 Task: For heading Use Comfortaa with bold and underline.  font size for heading18,  'Change the font style of data to'Comfortaa and font size to 9,  Change the alignment of both headline & data to Align left In the sheet   Elevation Sales review   book
Action: Mouse moved to (95, 174)
Screenshot: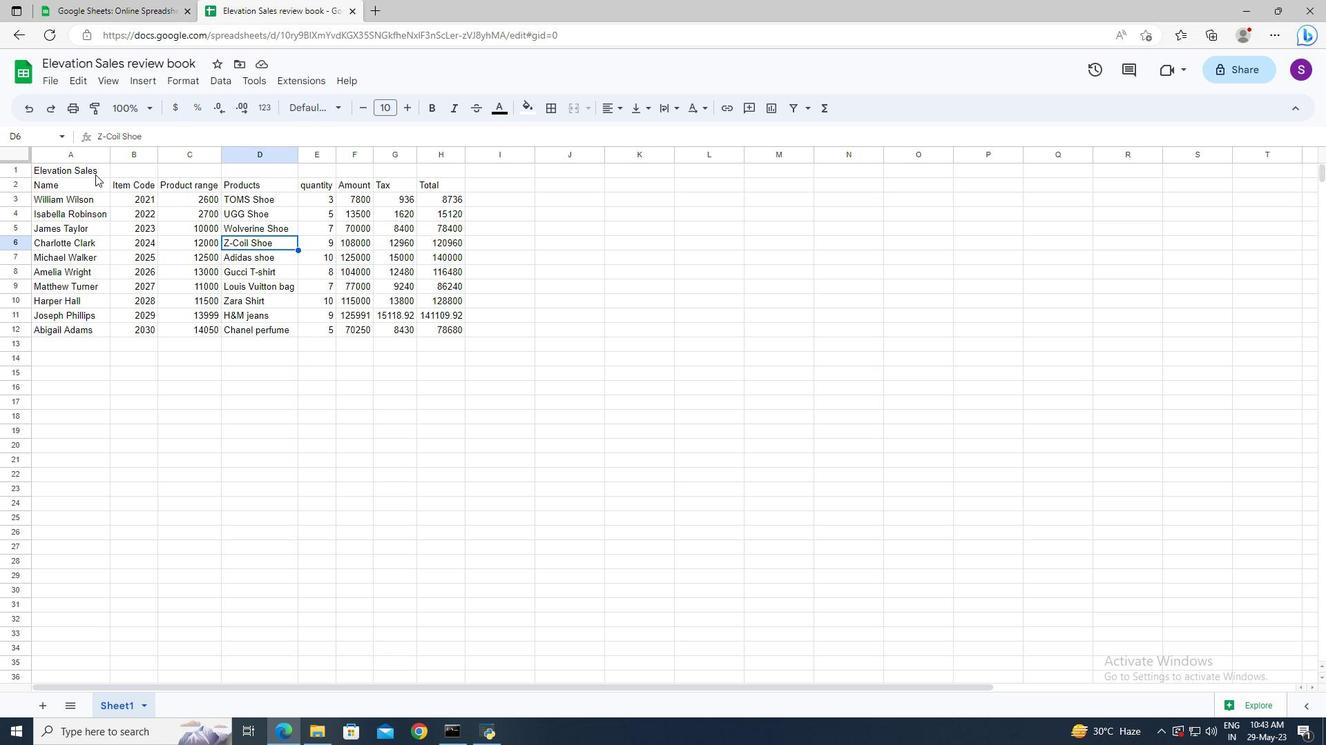 
Action: Mouse pressed left at (95, 174)
Screenshot: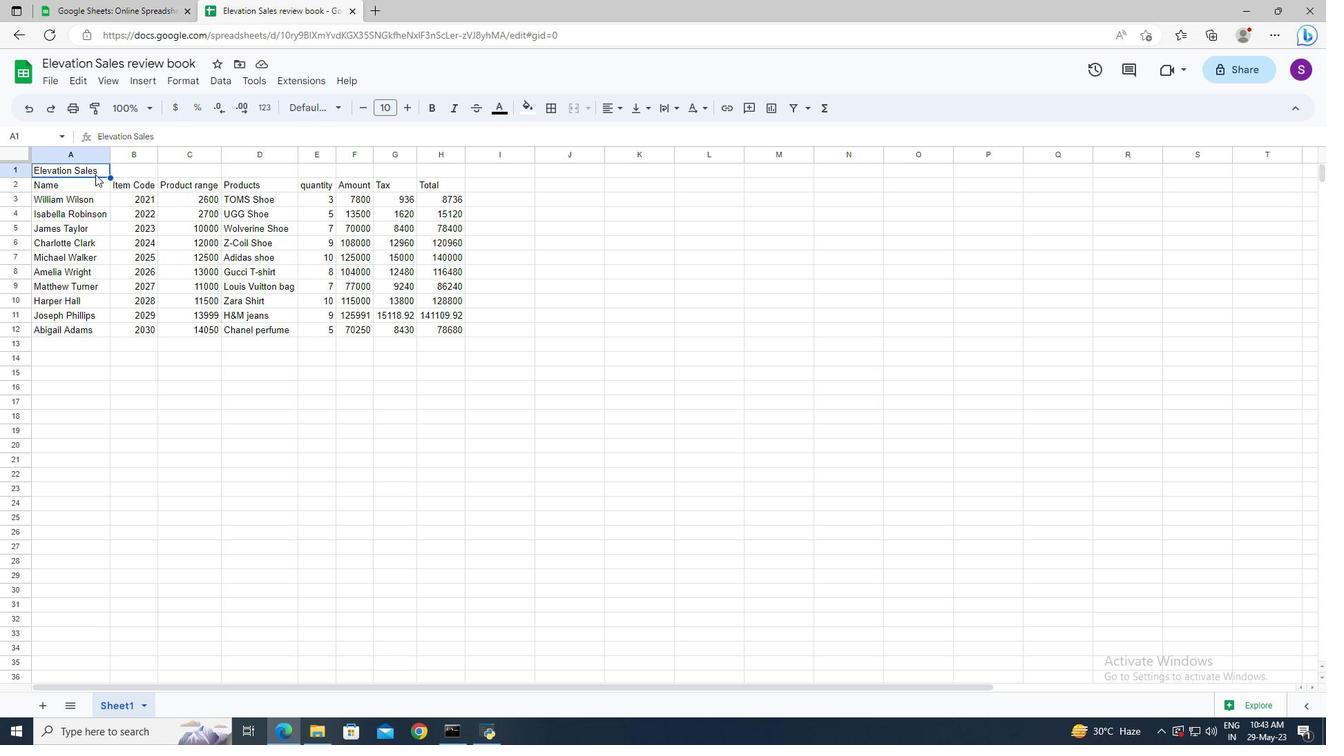 
Action: Mouse moved to (319, 105)
Screenshot: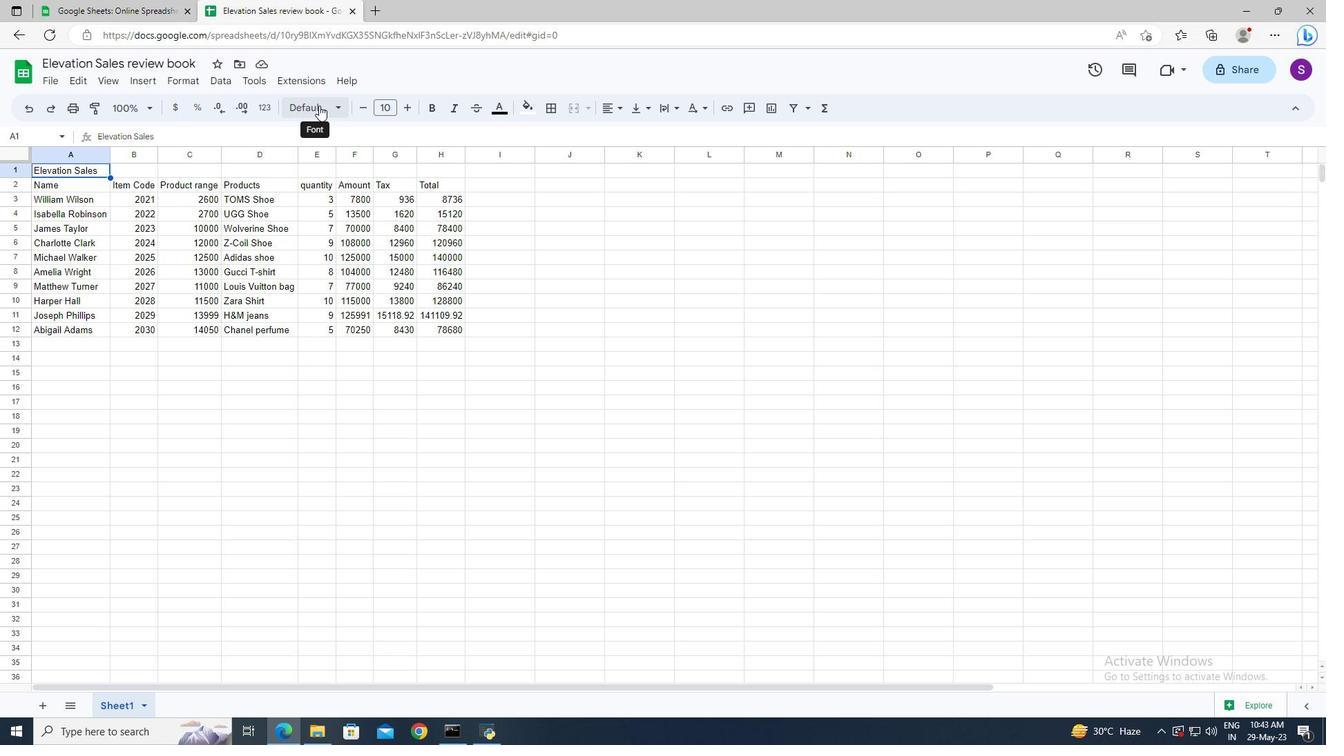 
Action: Mouse pressed left at (319, 105)
Screenshot: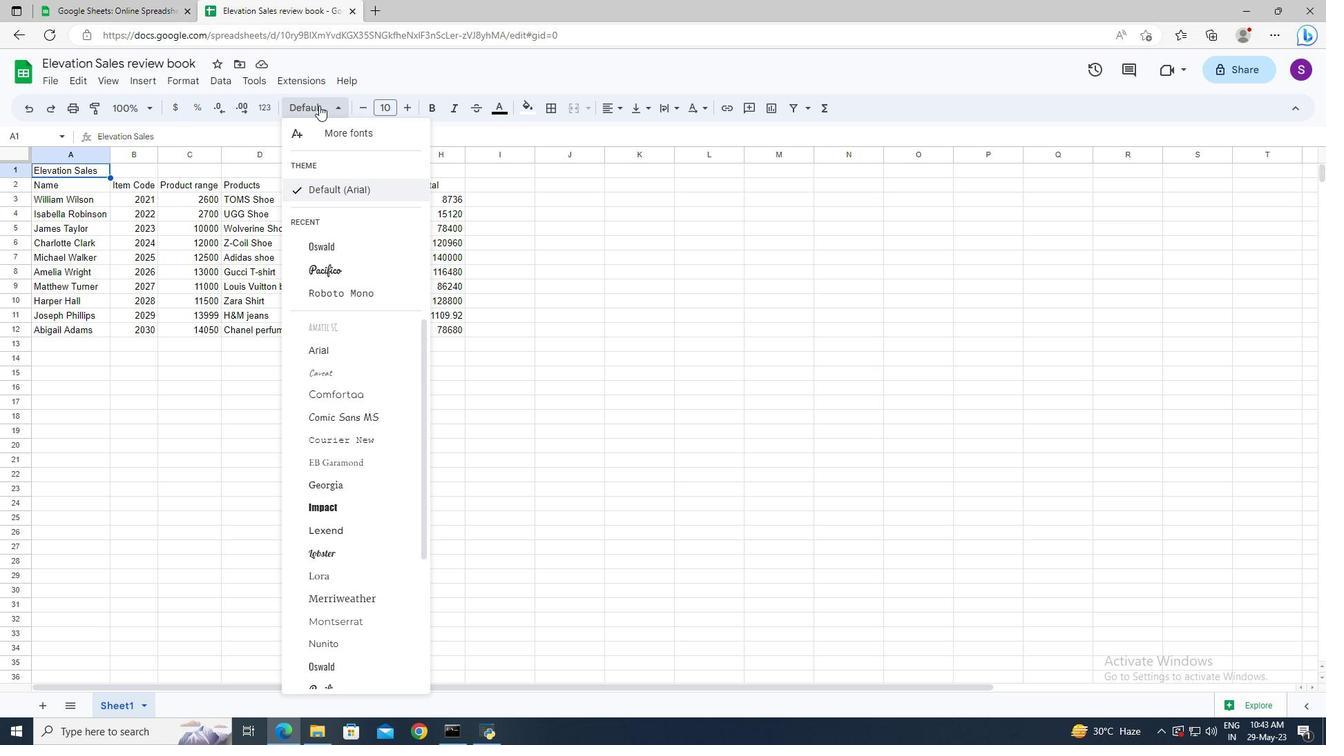 
Action: Mouse moved to (336, 375)
Screenshot: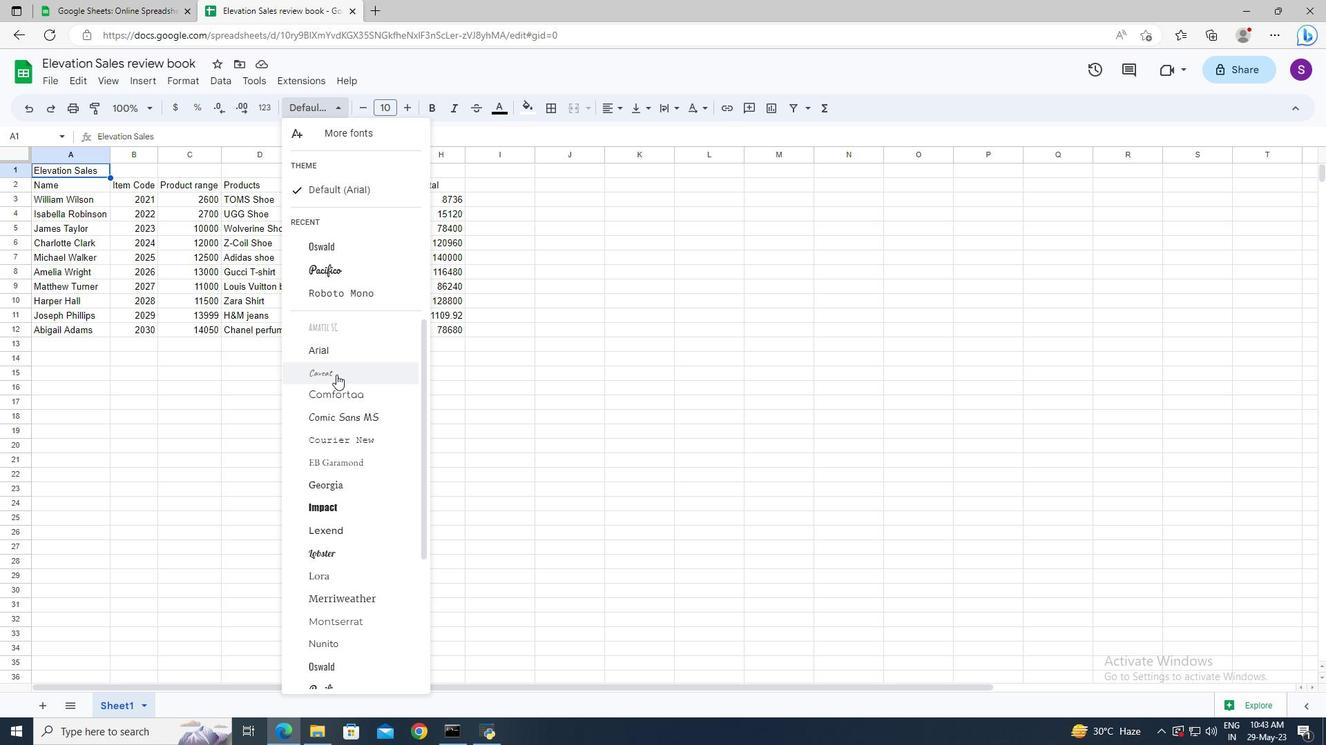 
Action: Mouse pressed left at (338, 391)
Screenshot: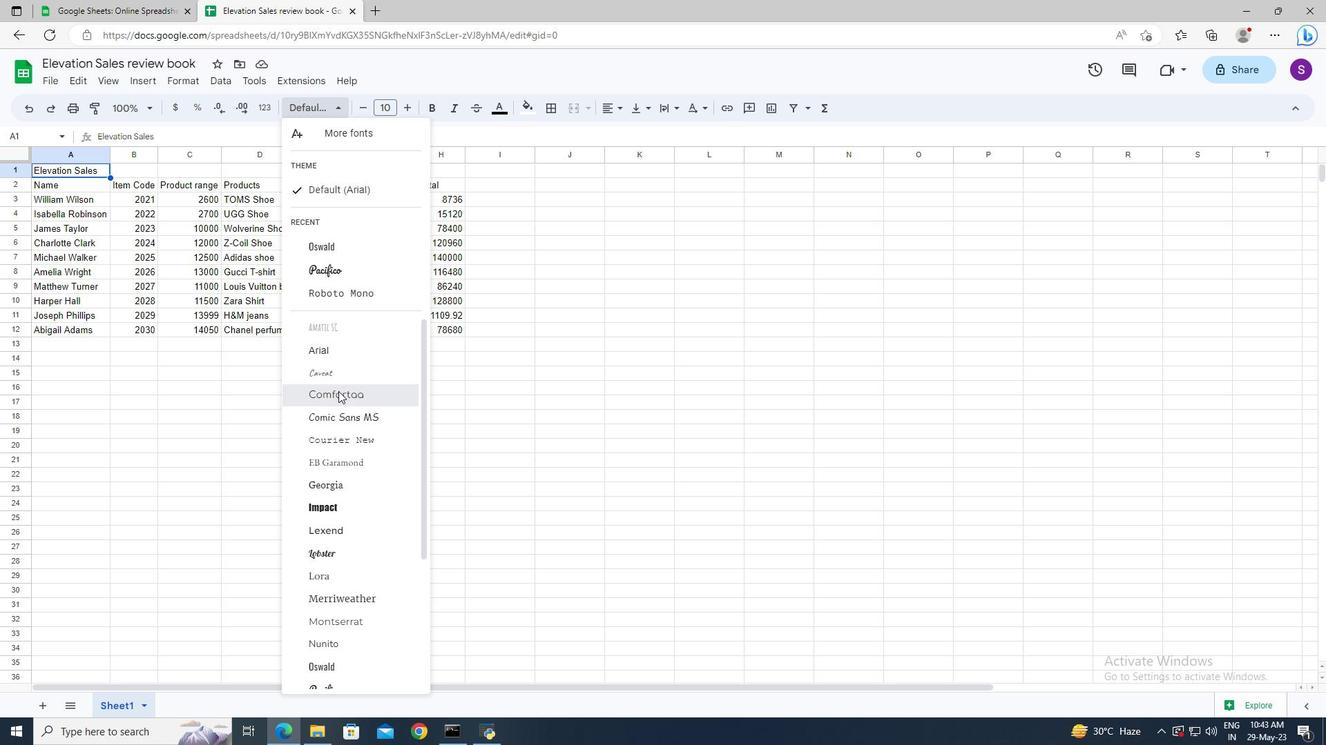 
Action: Mouse moved to (435, 104)
Screenshot: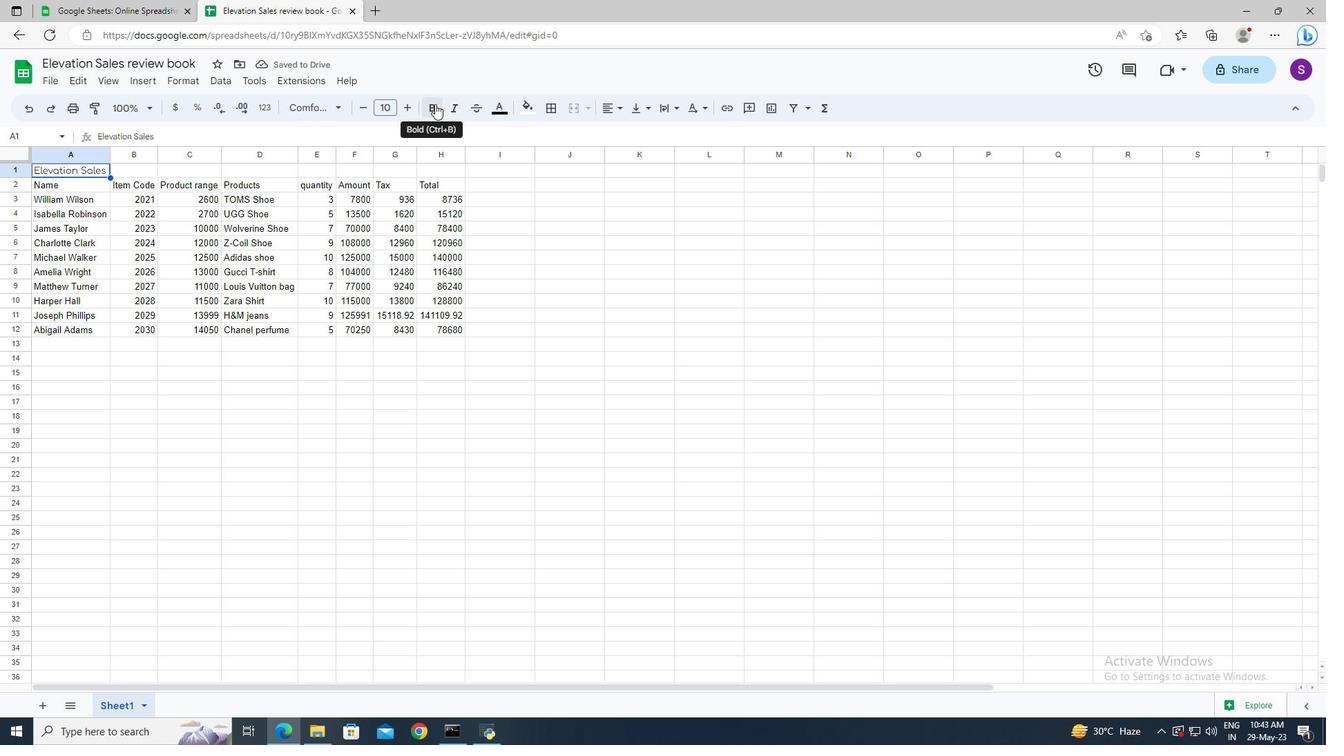 
Action: Mouse pressed left at (435, 104)
Screenshot: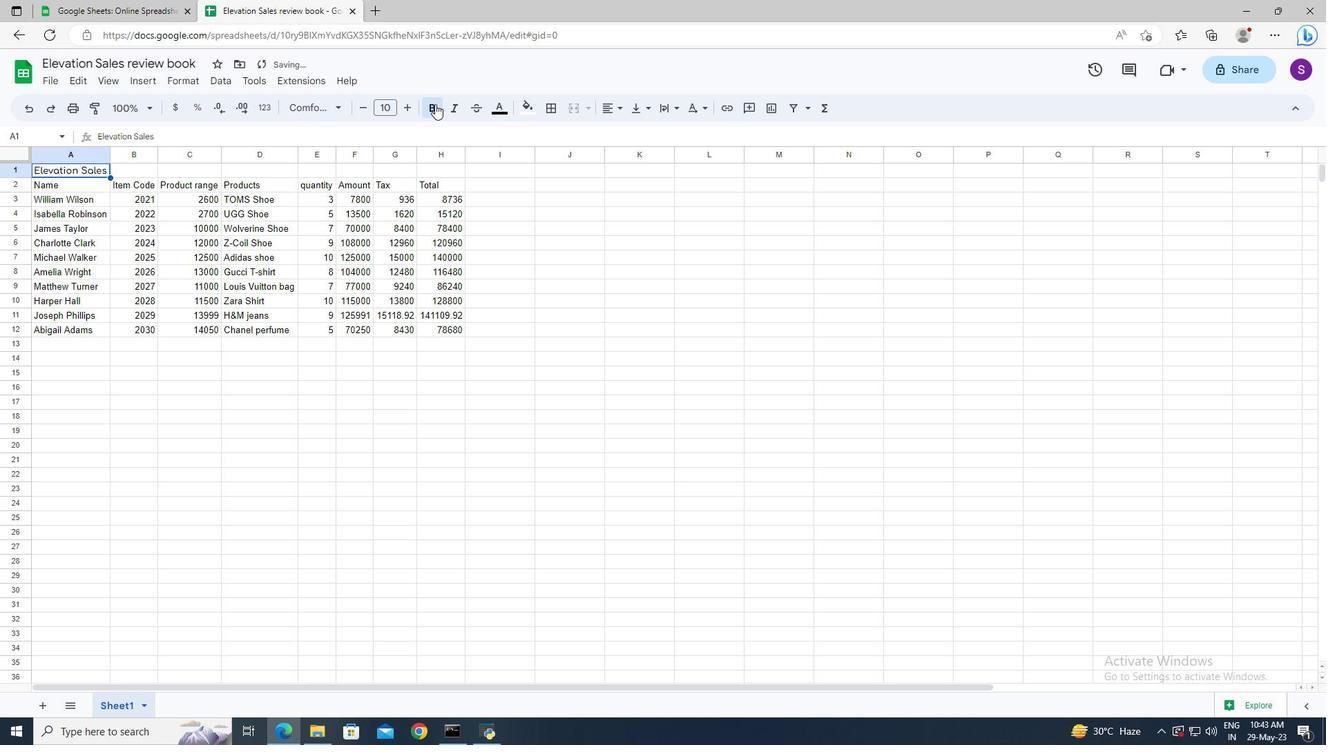 
Action: Mouse moved to (418, 190)
Screenshot: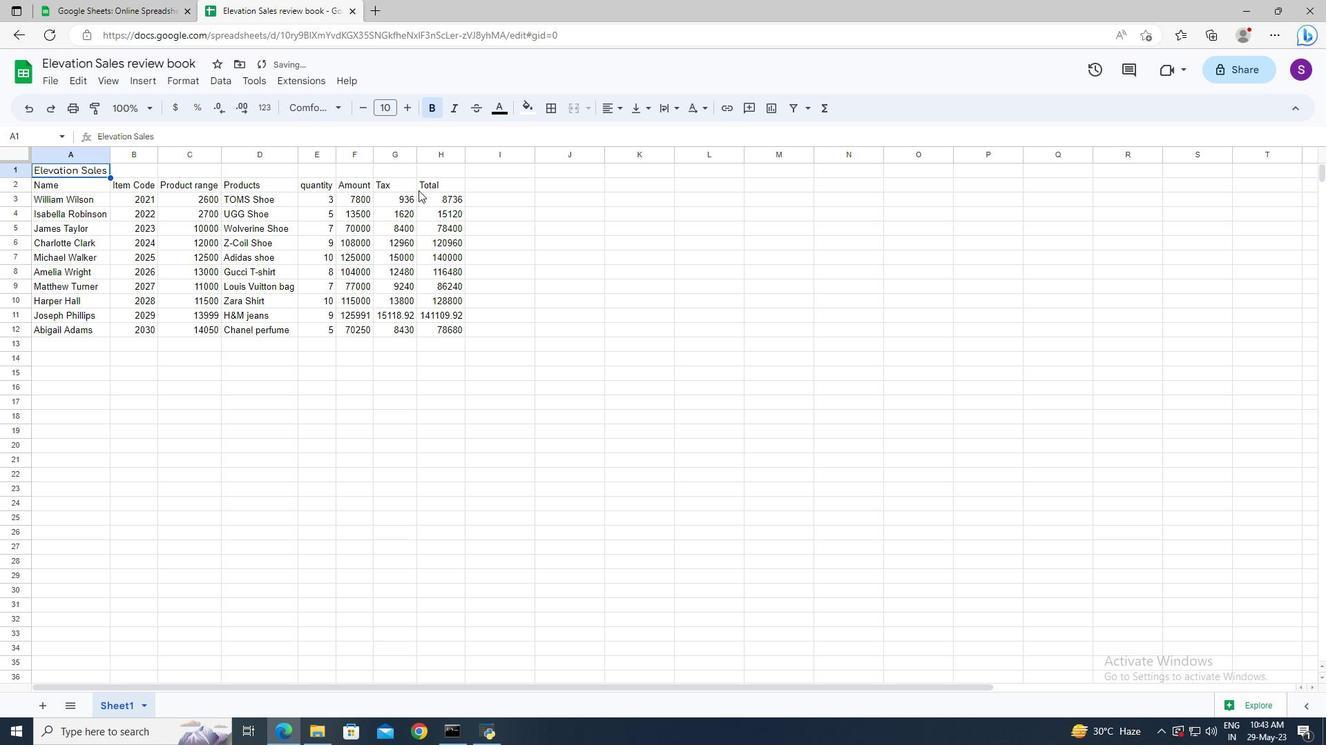 
Action: Key pressed ctrl+U
Screenshot: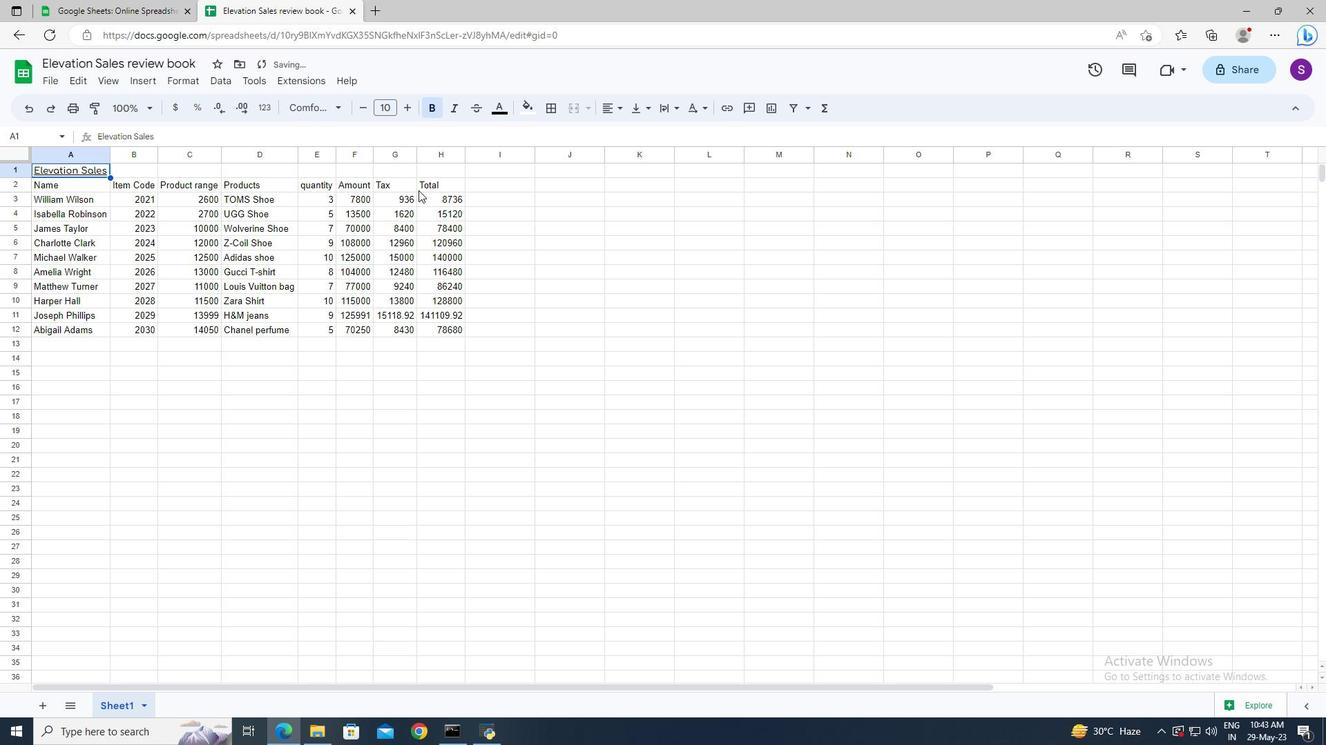 
Action: Mouse moved to (391, 108)
Screenshot: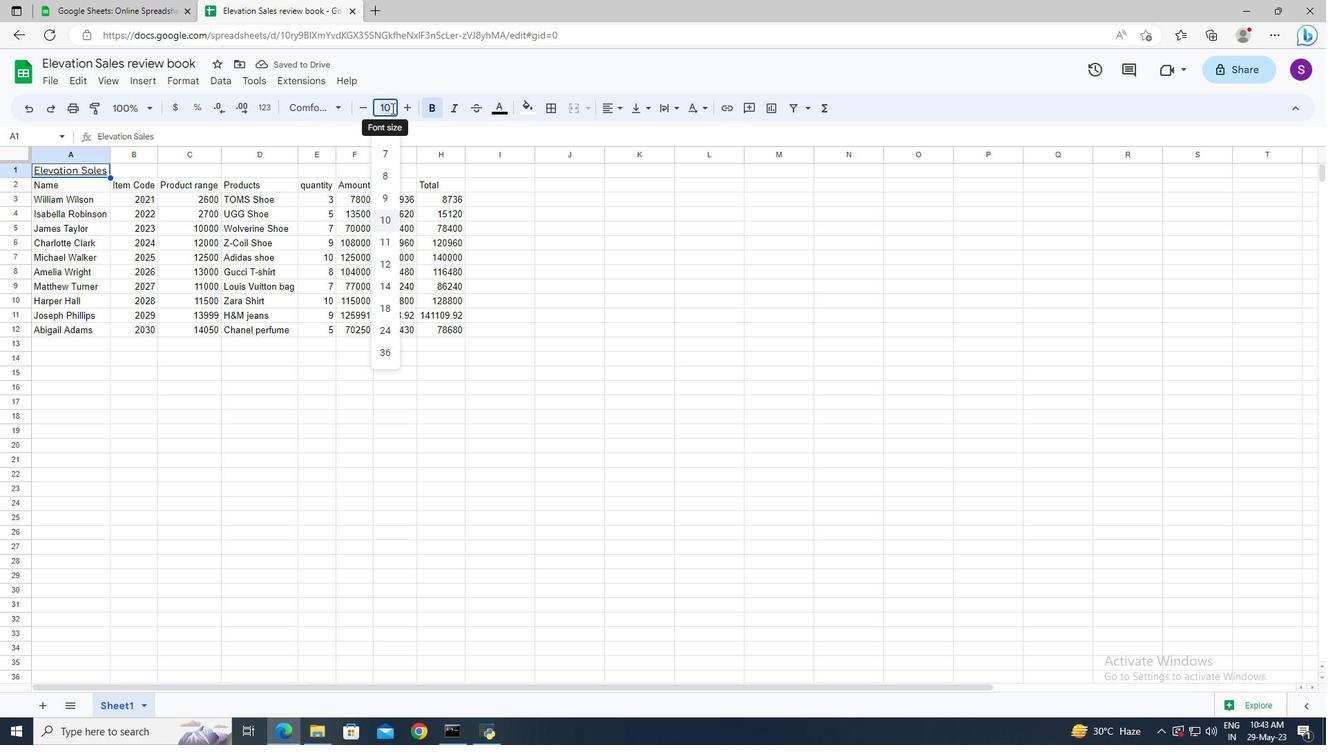 
Action: Mouse pressed left at (391, 108)
Screenshot: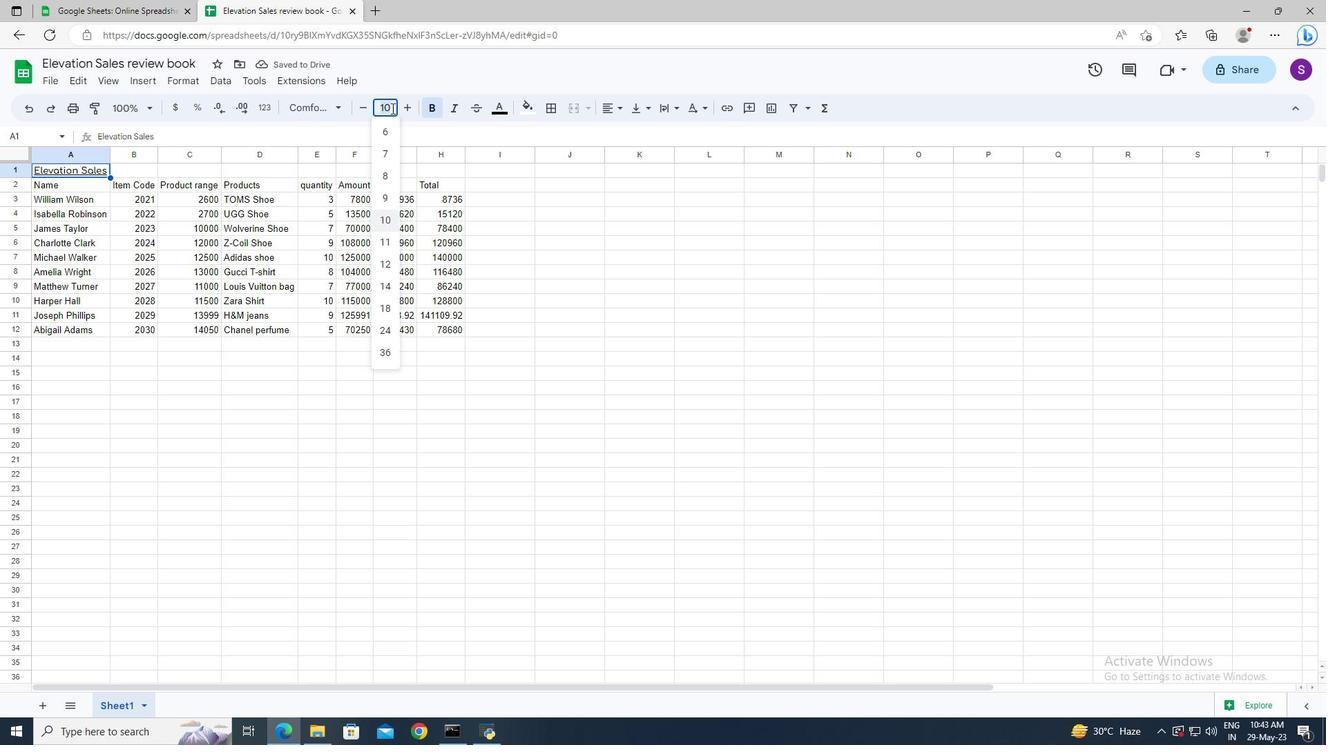 
Action: Key pressed 18<Key.enter>
Screenshot: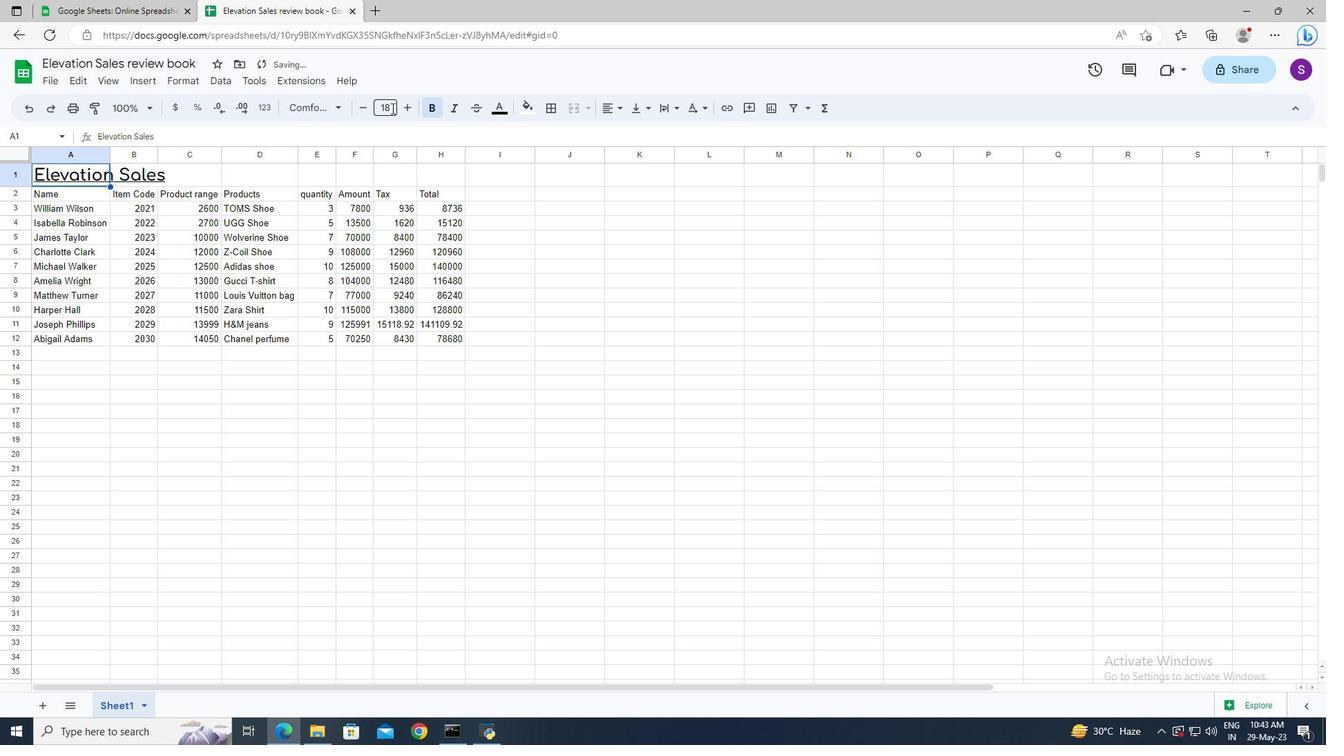 
Action: Mouse moved to (97, 194)
Screenshot: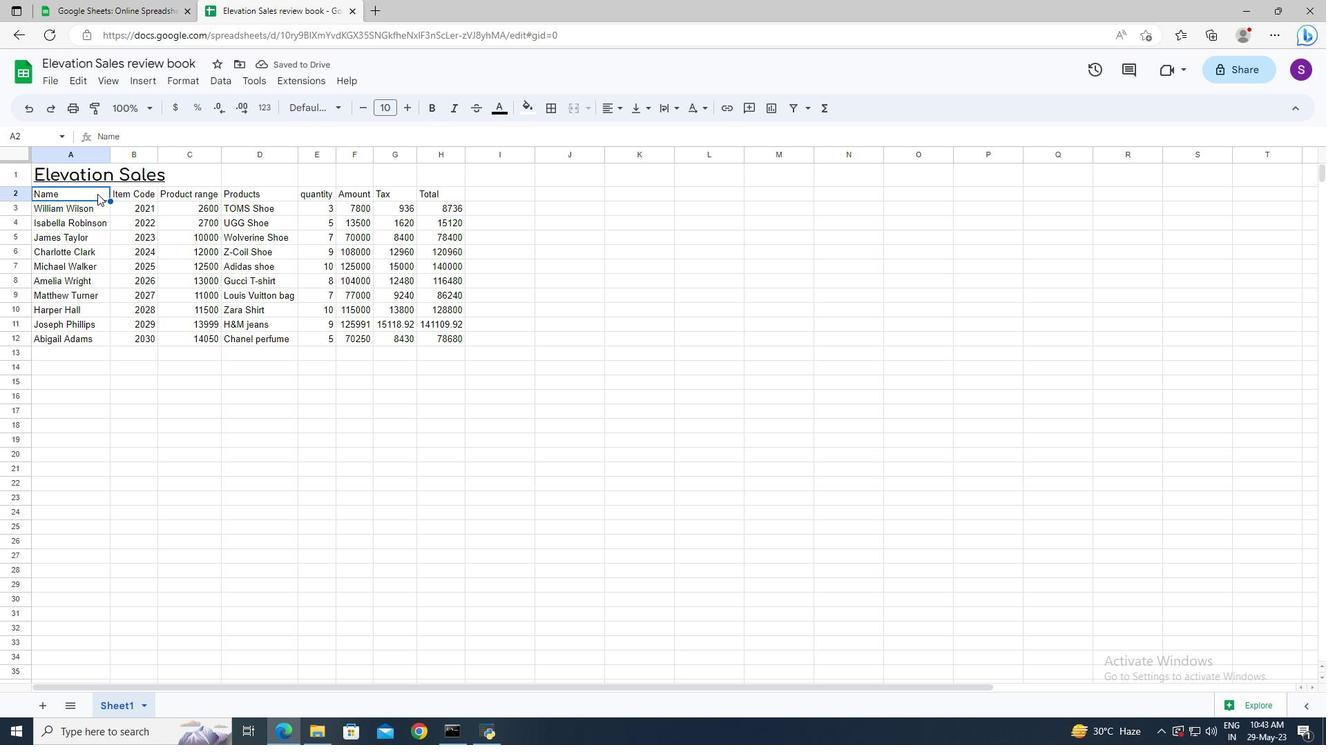 
Action: Mouse pressed left at (97, 194)
Screenshot: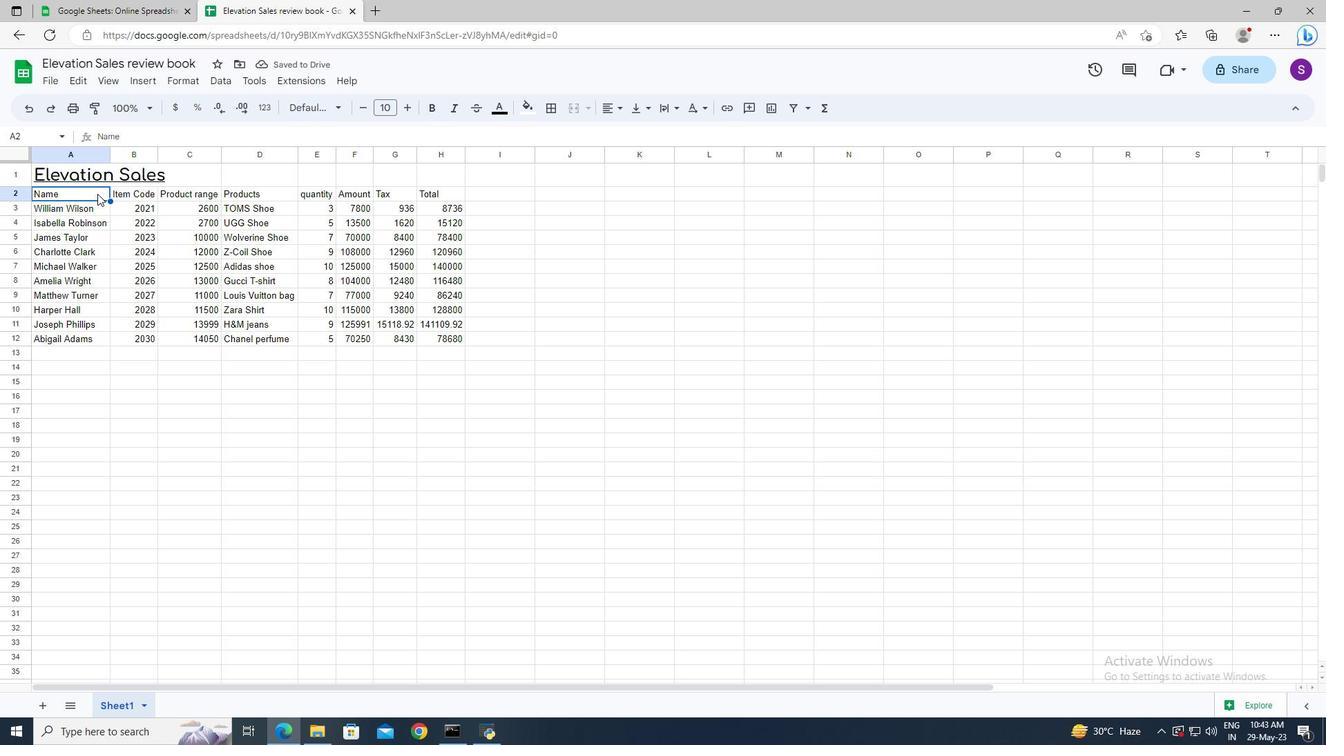 
Action: Key pressed <Key.shift><Key.shift><Key.down><Key.right>
Screenshot: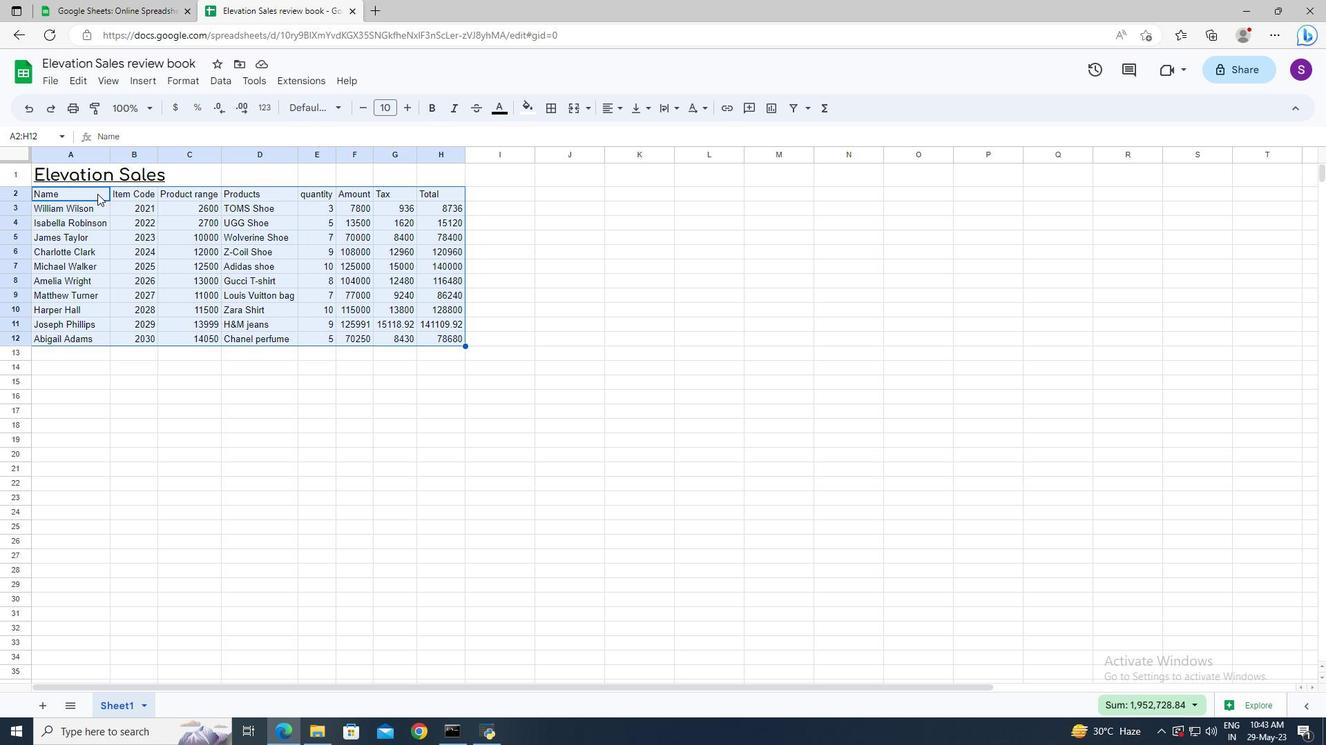 
Action: Mouse moved to (301, 111)
Screenshot: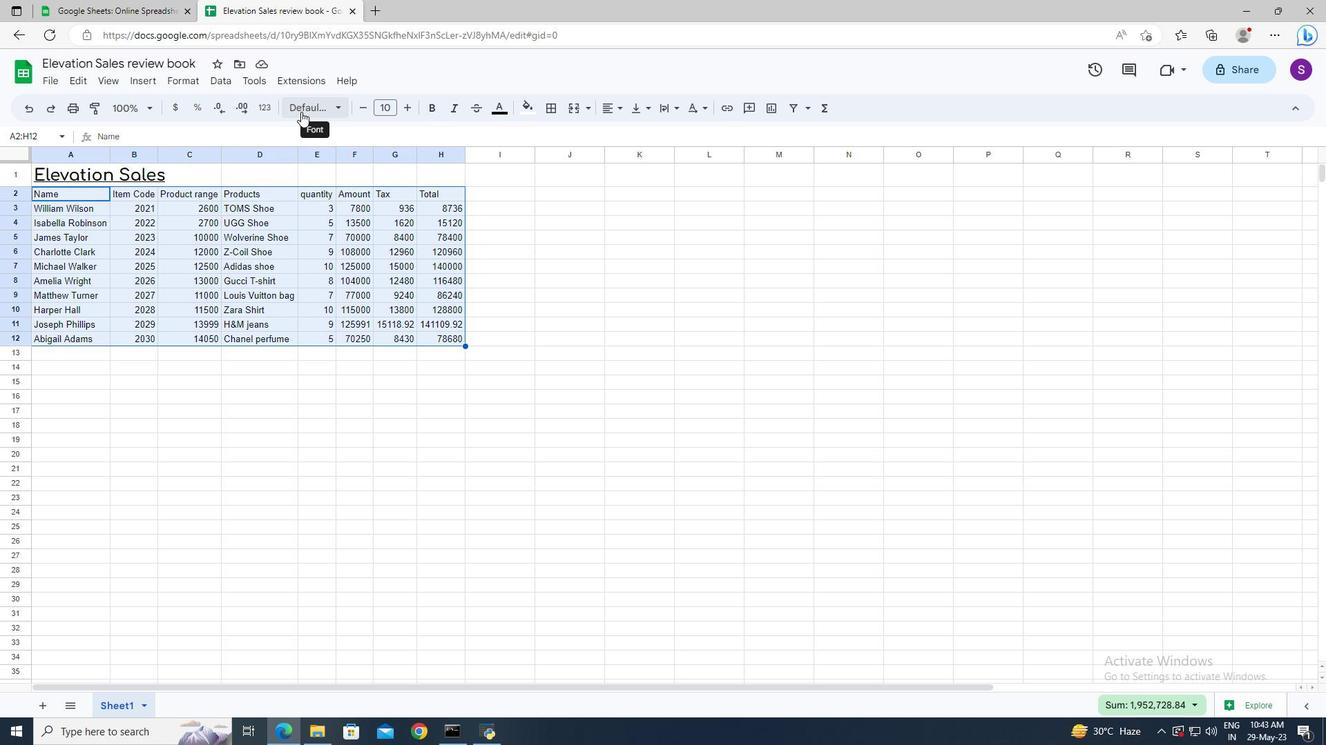 
Action: Mouse pressed left at (301, 111)
Screenshot: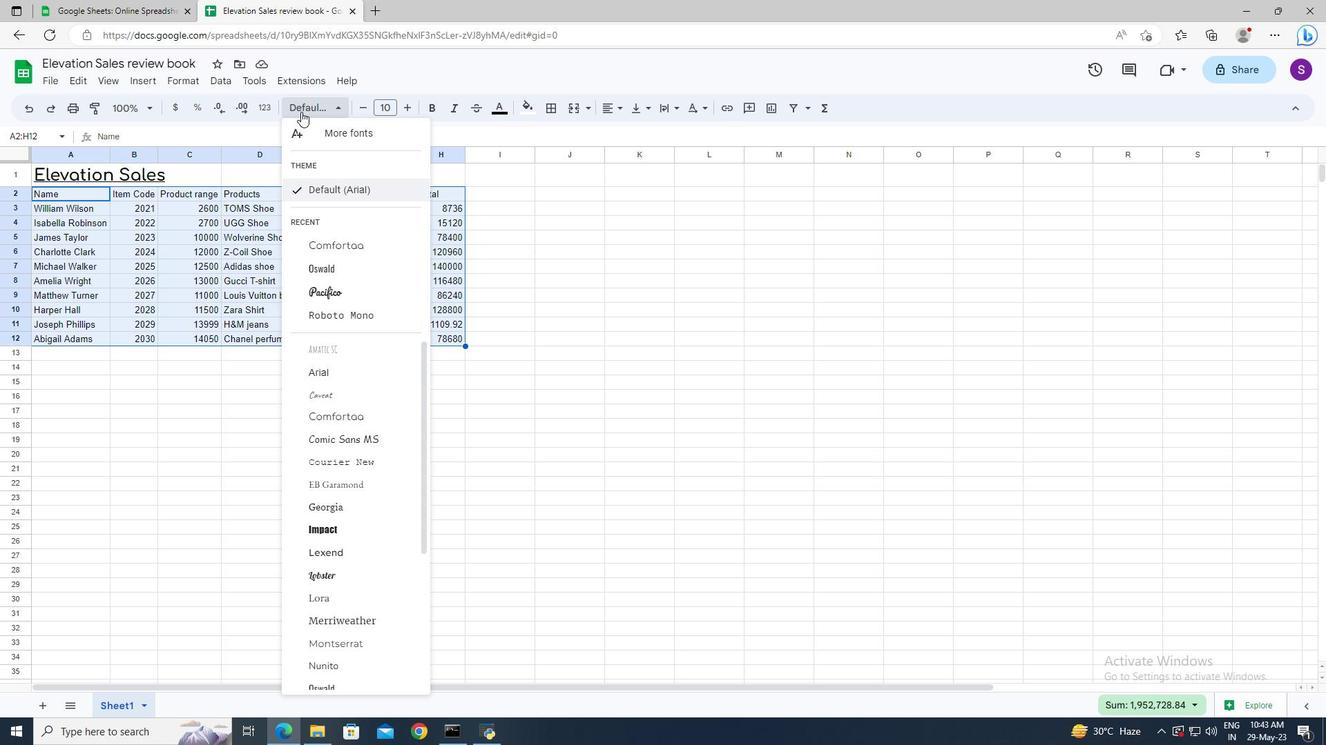 
Action: Mouse moved to (342, 408)
Screenshot: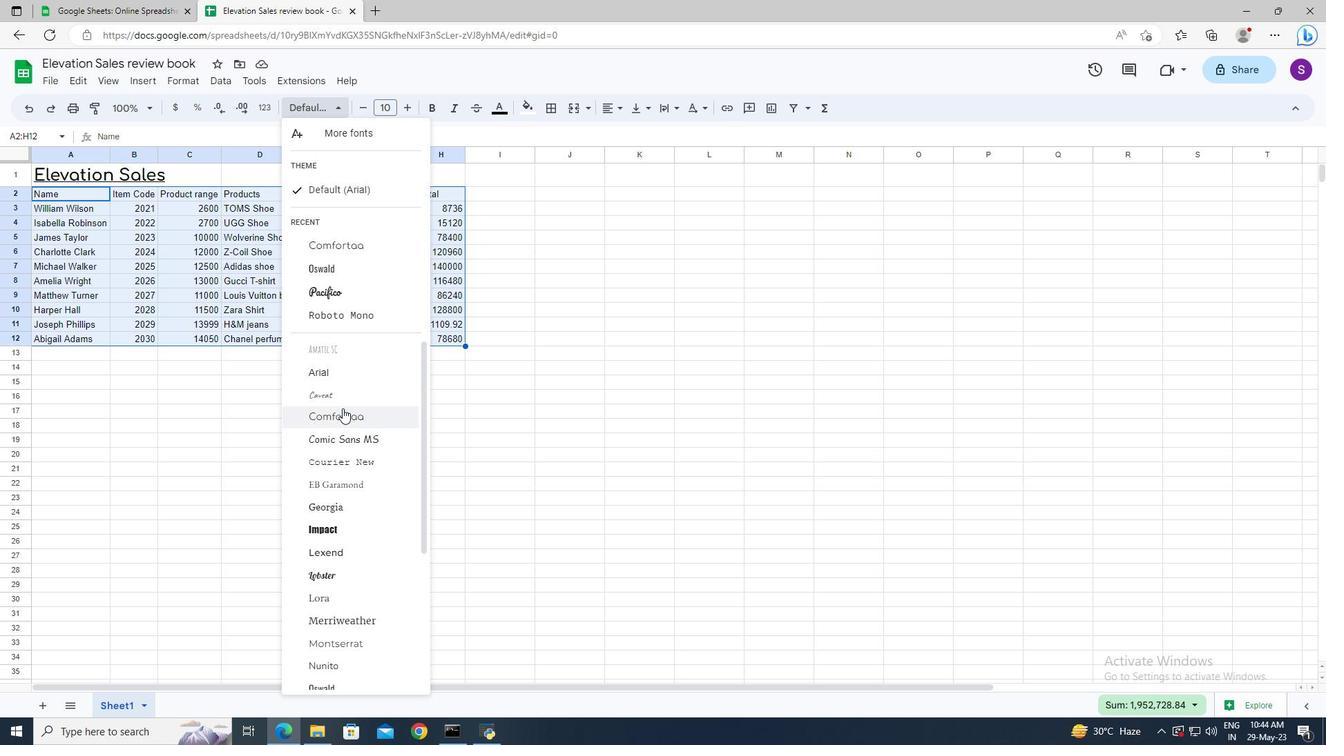 
Action: Mouse pressed left at (342, 408)
Screenshot: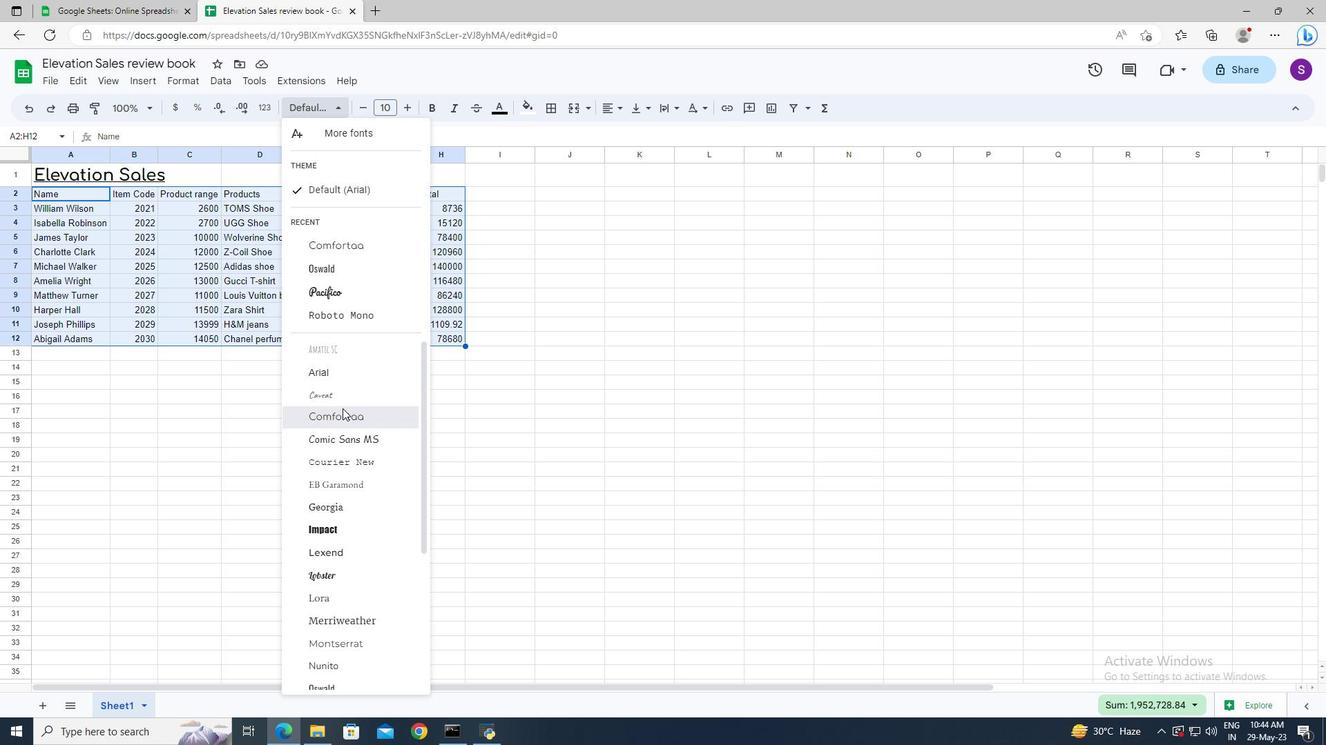 
Action: Mouse moved to (390, 104)
Screenshot: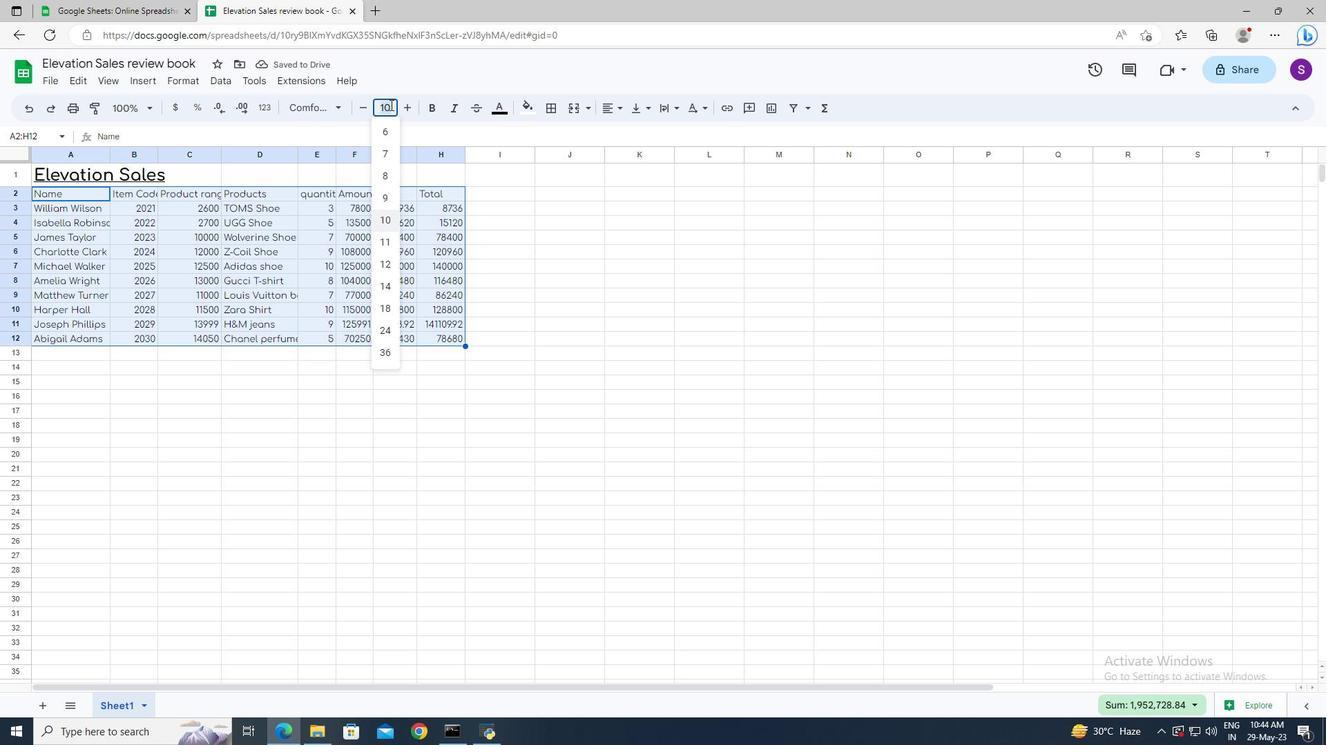 
Action: Mouse pressed left at (390, 104)
Screenshot: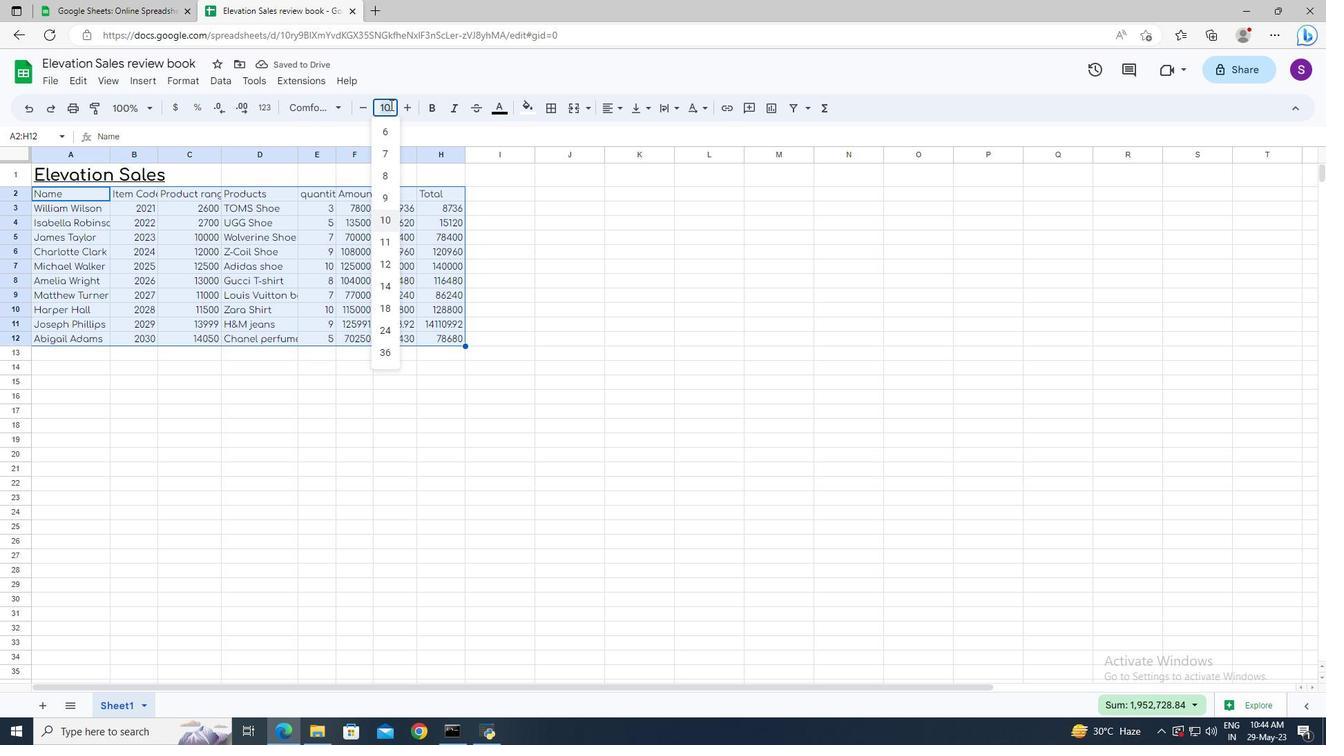 
Action: Key pressed 9<Key.enter>
Screenshot: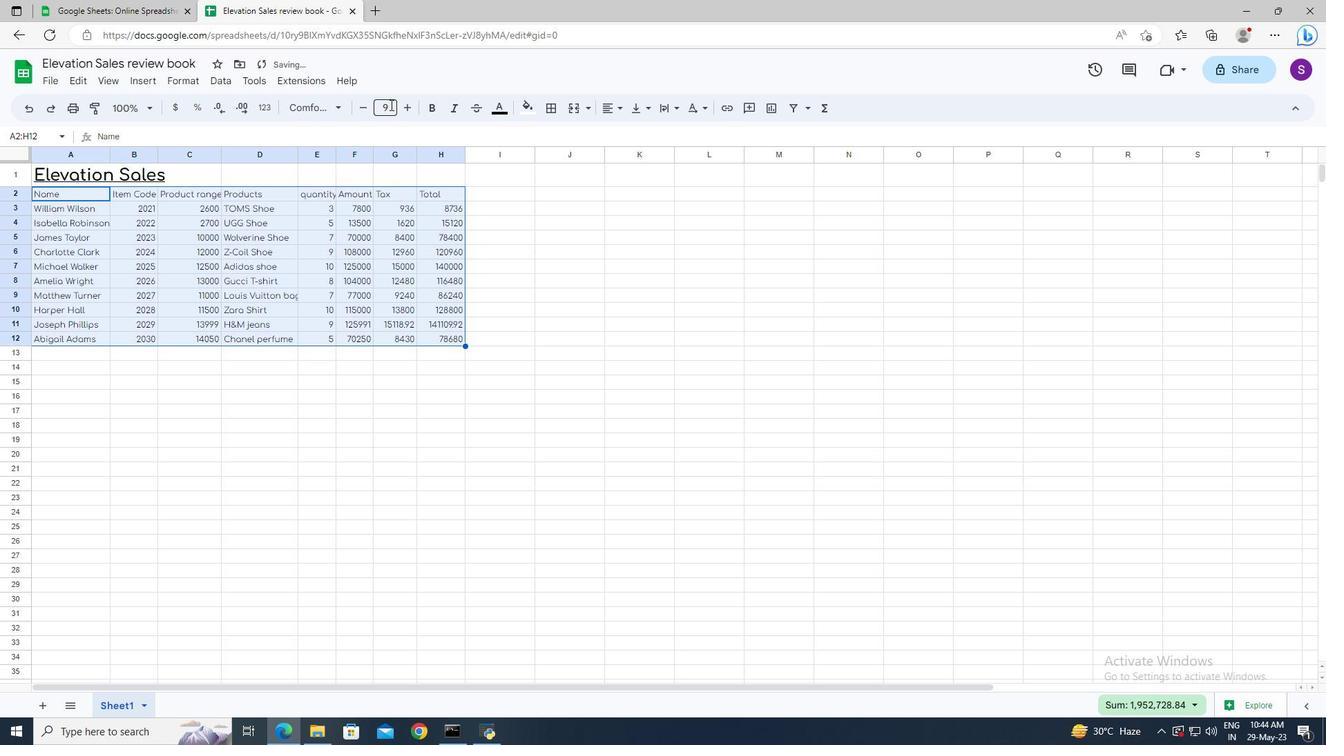 
Action: Mouse moved to (348, 203)
Screenshot: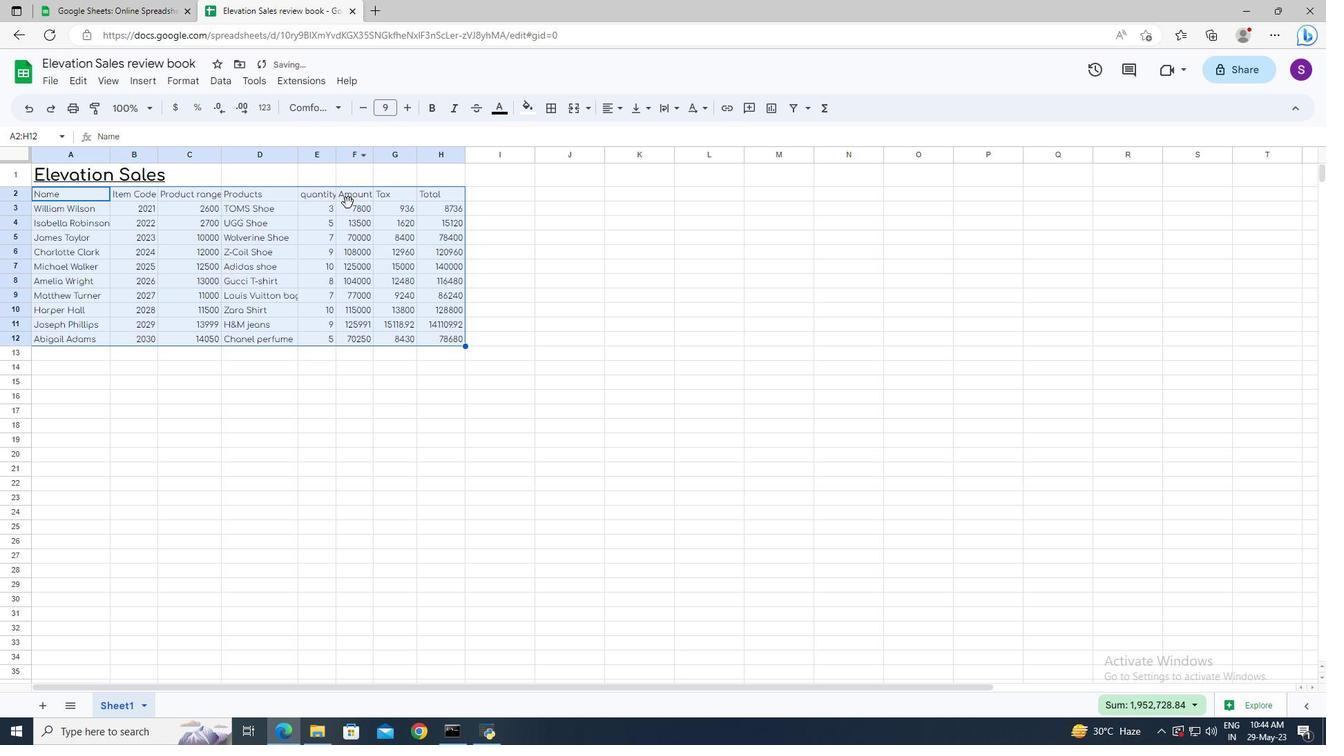 
Action: Mouse pressed left at (348, 203)
Screenshot: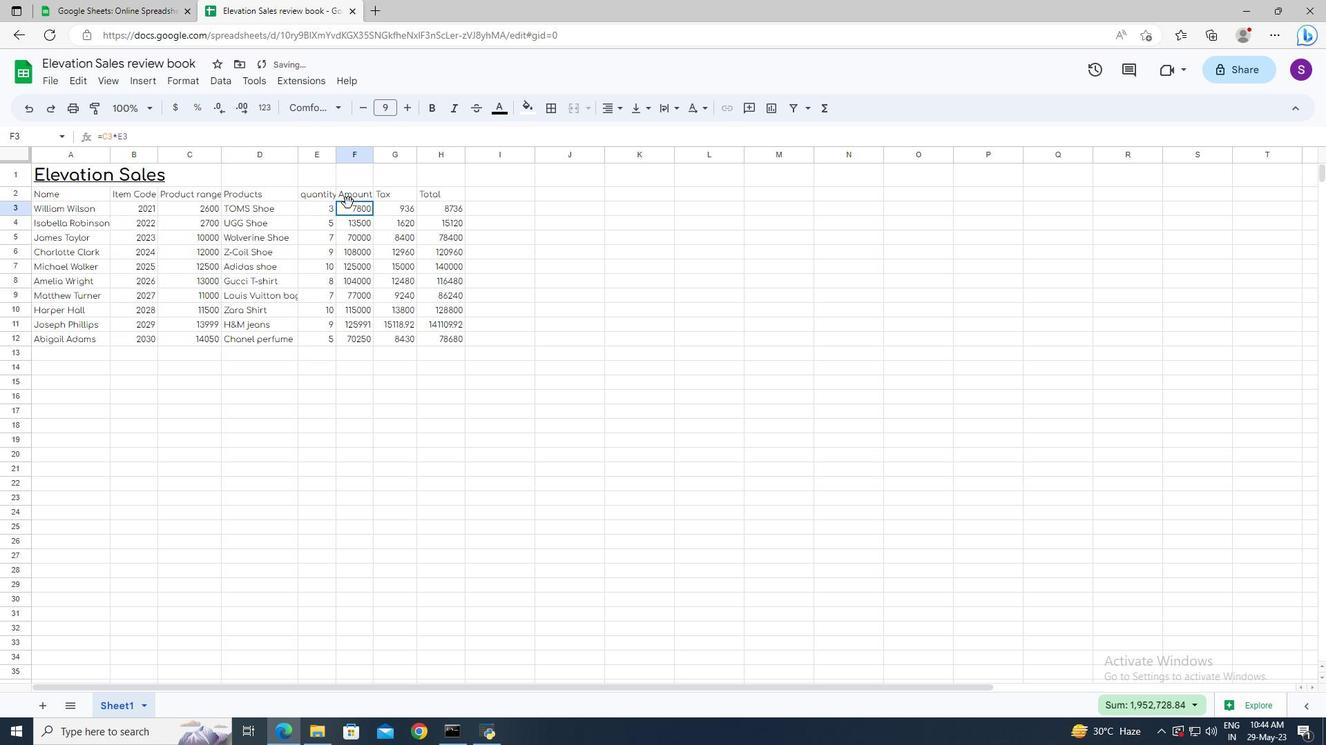 
Action: Key pressed ctrl+A
Screenshot: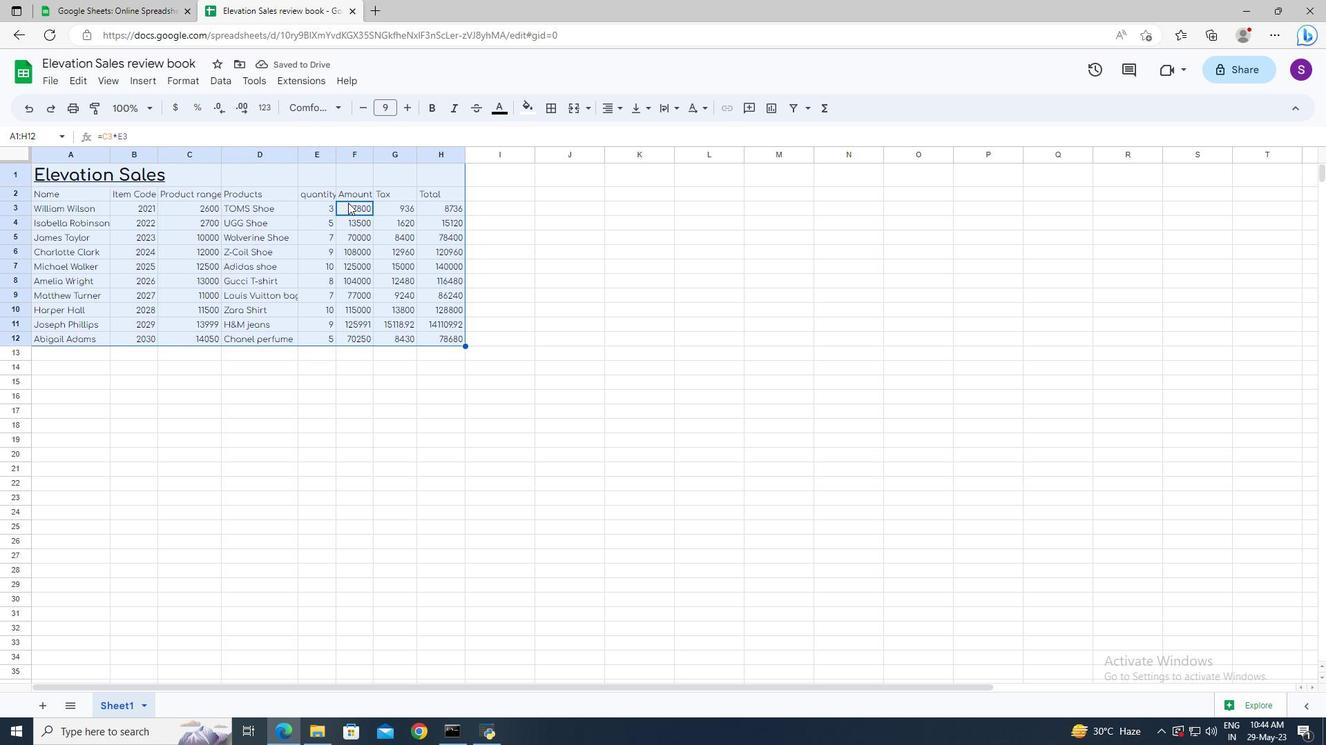
Action: Mouse moved to (603, 104)
Screenshot: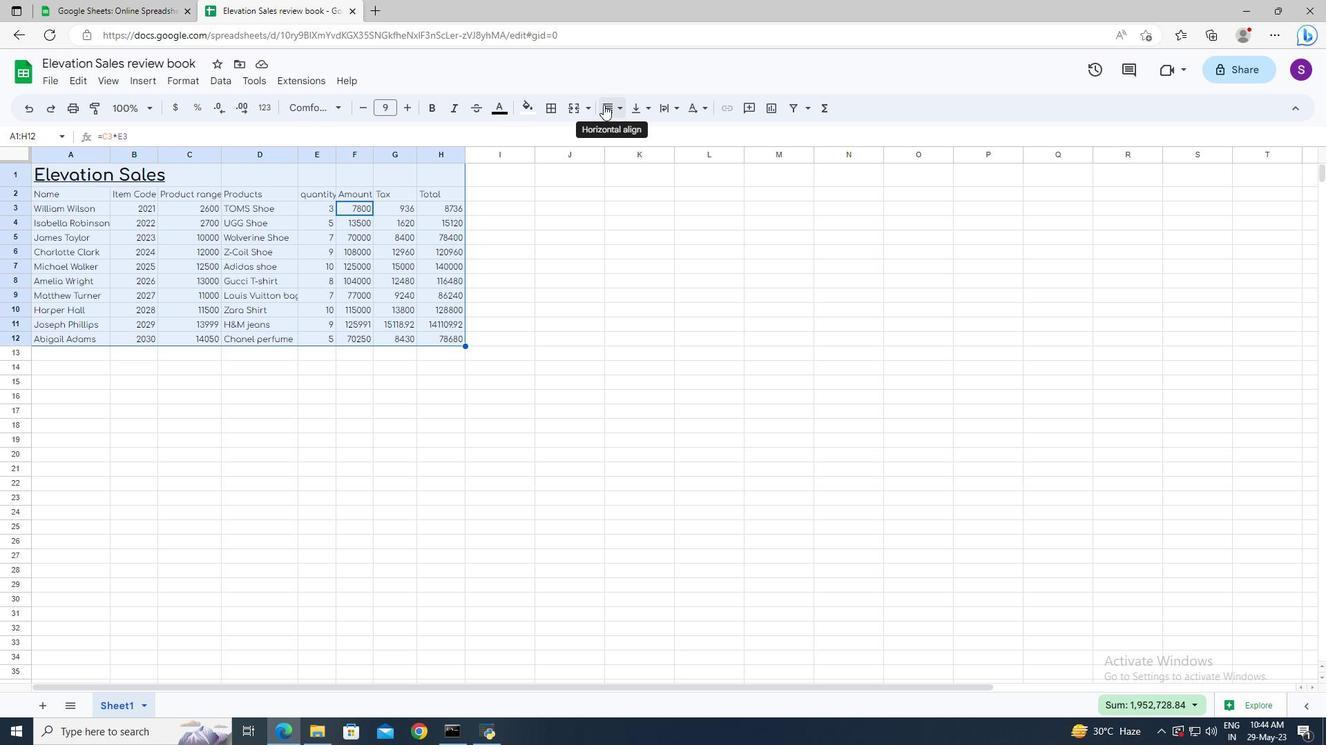 
Action: Mouse pressed left at (603, 104)
Screenshot: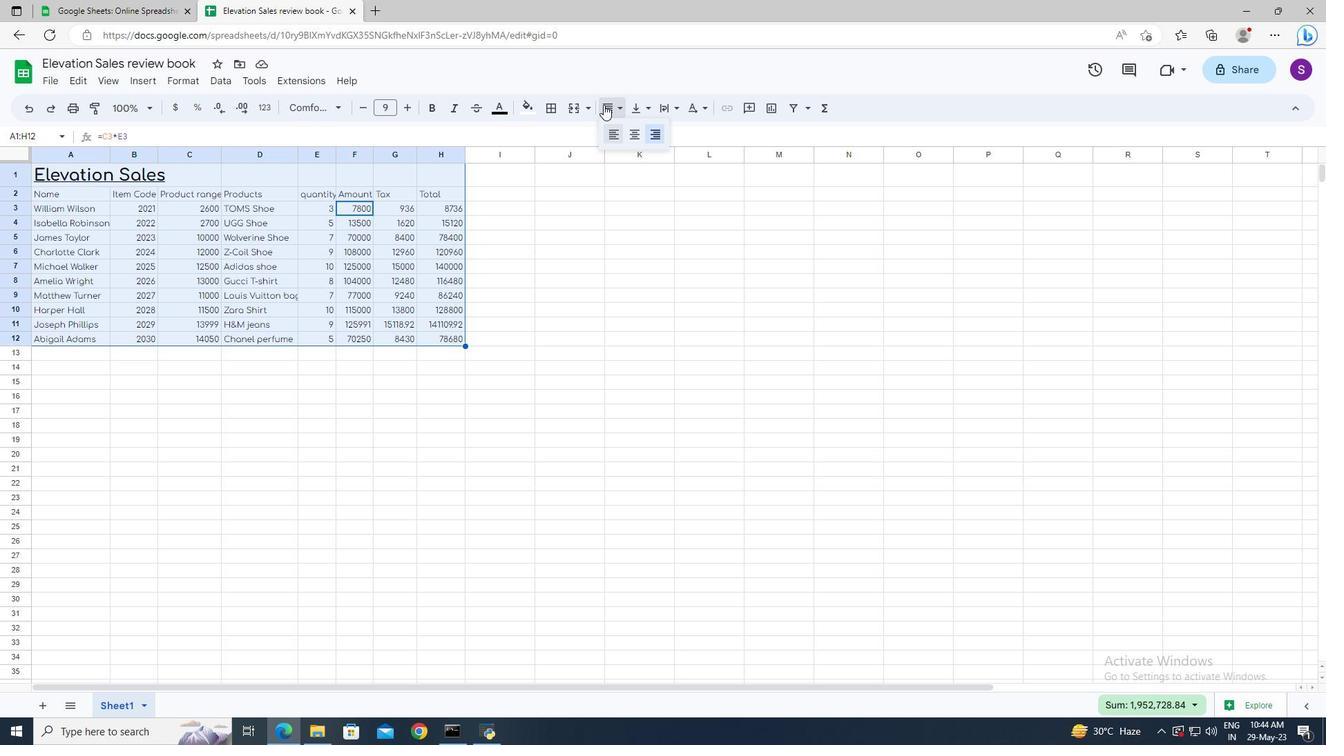 
Action: Mouse moved to (607, 129)
Screenshot: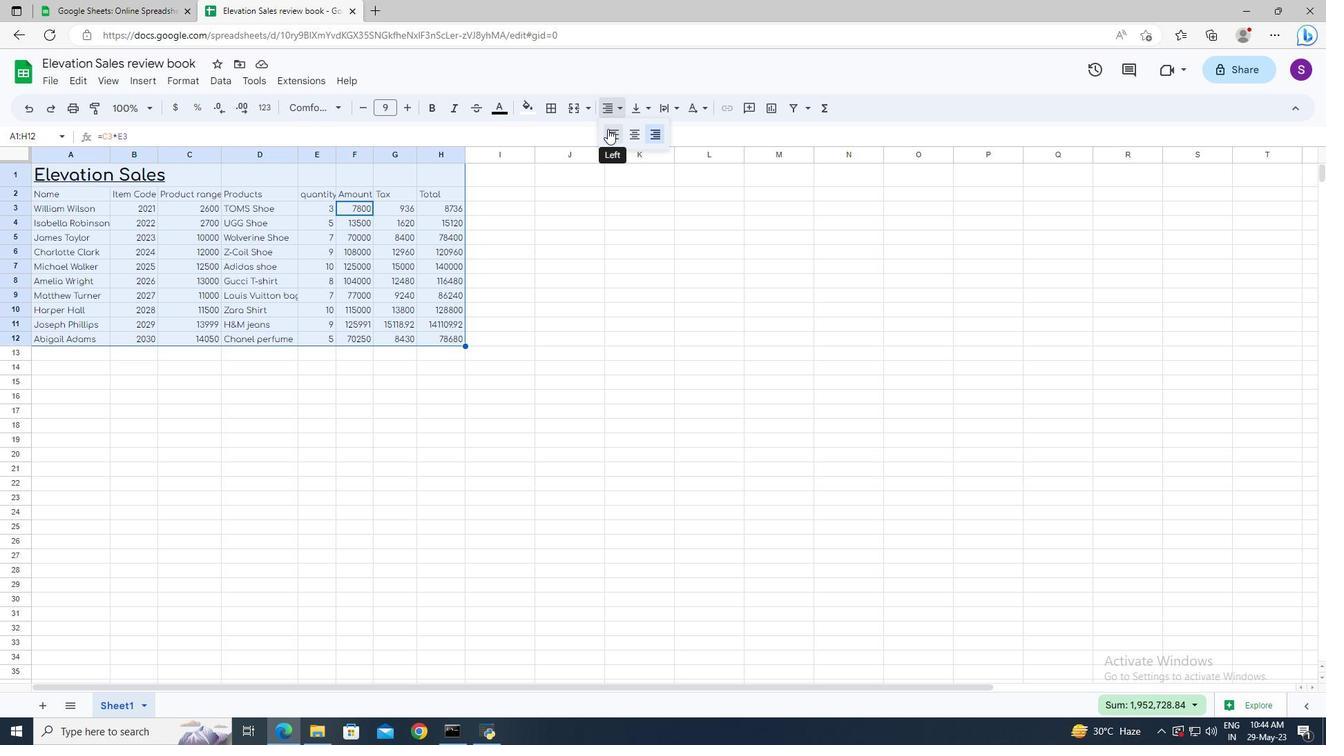 
Action: Mouse pressed left at (607, 129)
Screenshot: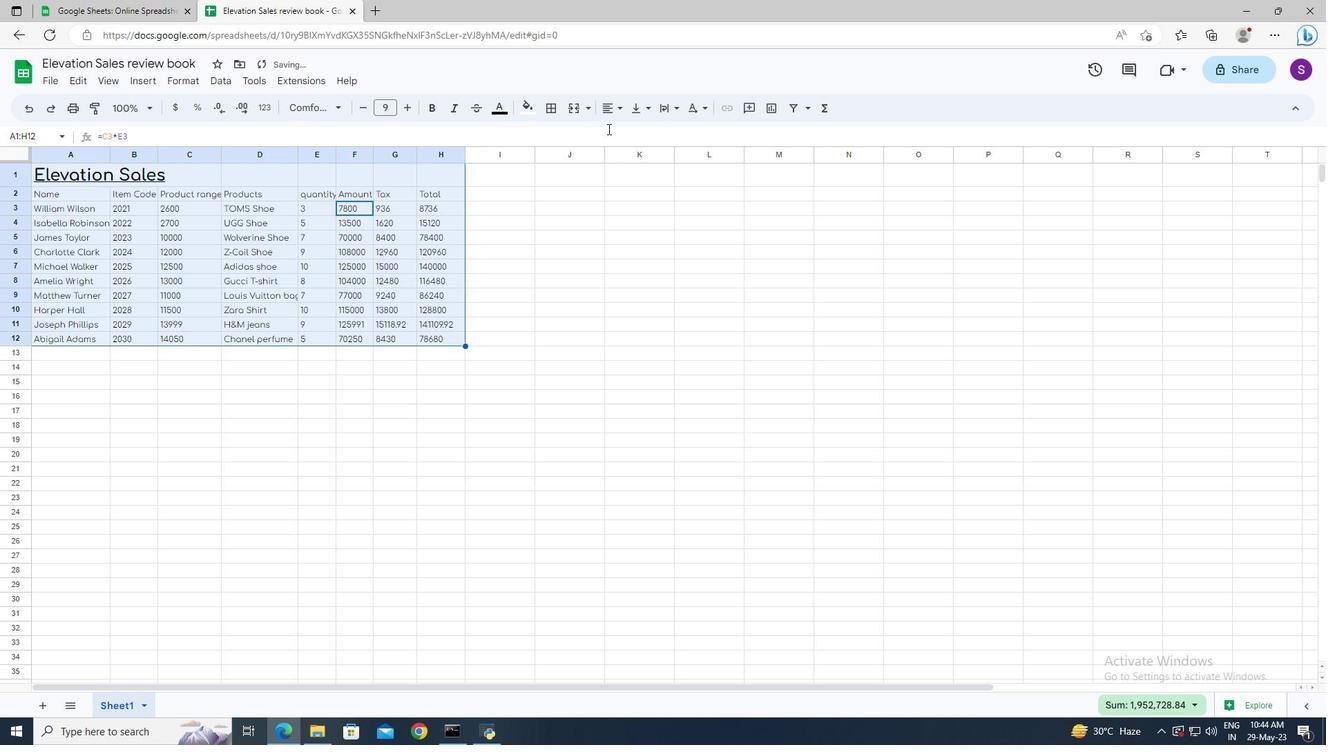 
Action: Mouse moved to (407, 256)
Screenshot: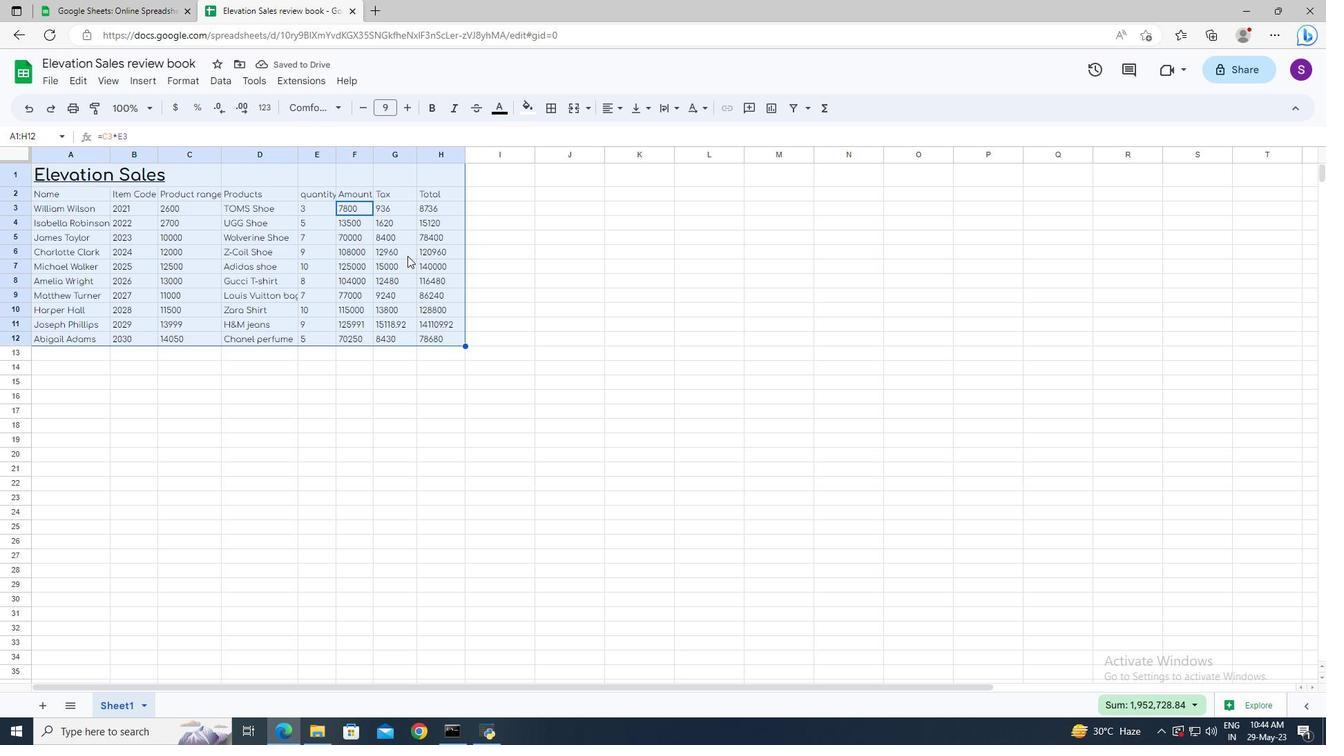 
